 Task: Add a signature Allison Brown containing 'Respectfully, Allison Brown' to email address softage.1@softage.net and add a folder Recipes
Action: Key pressed n
Screenshot: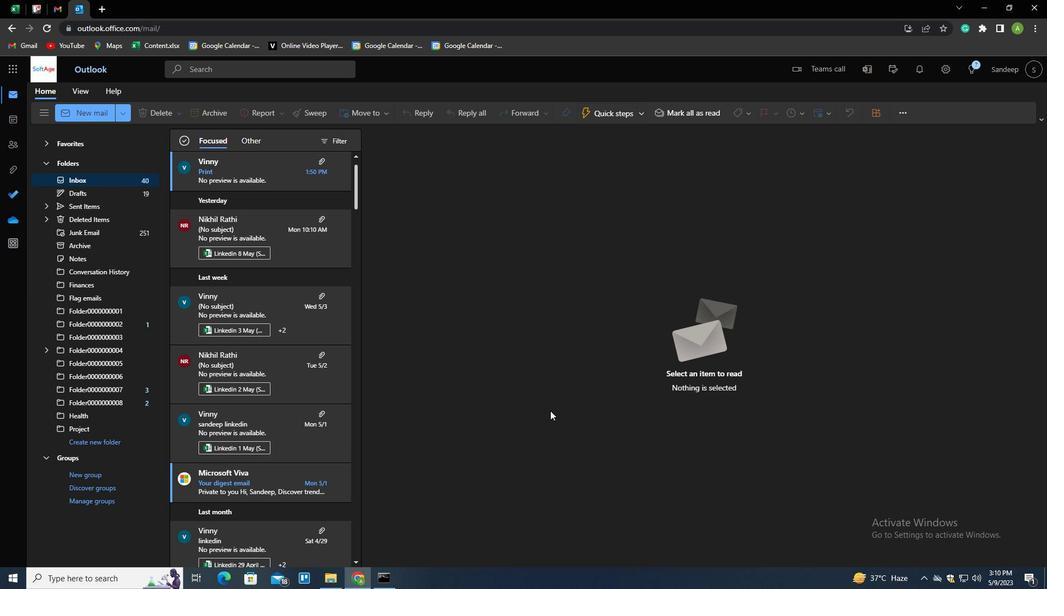 
Action: Mouse moved to (458, 169)
Screenshot: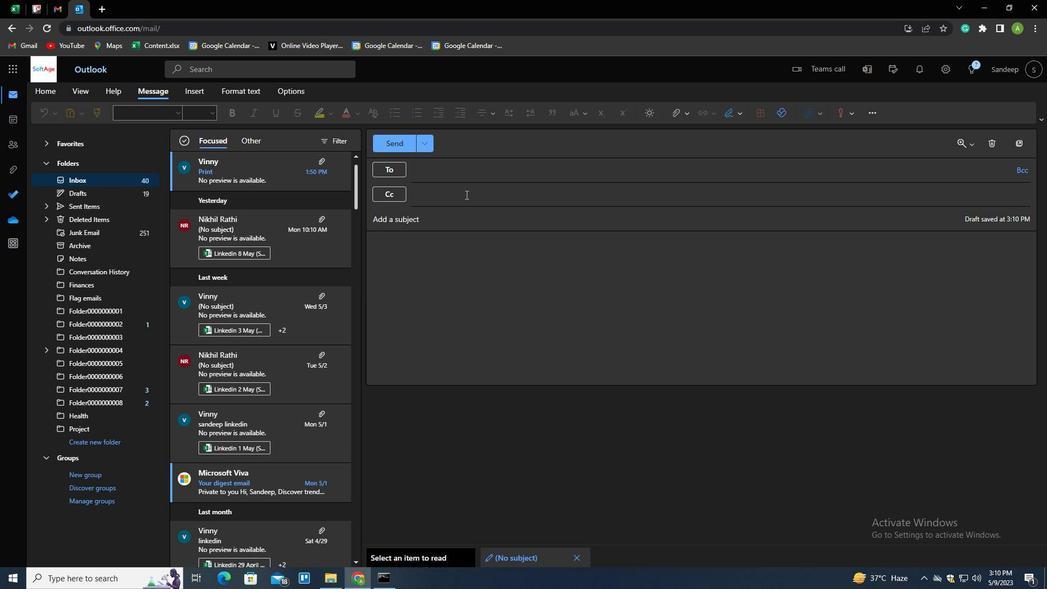 
Action: Mouse pressed left at (458, 169)
Screenshot: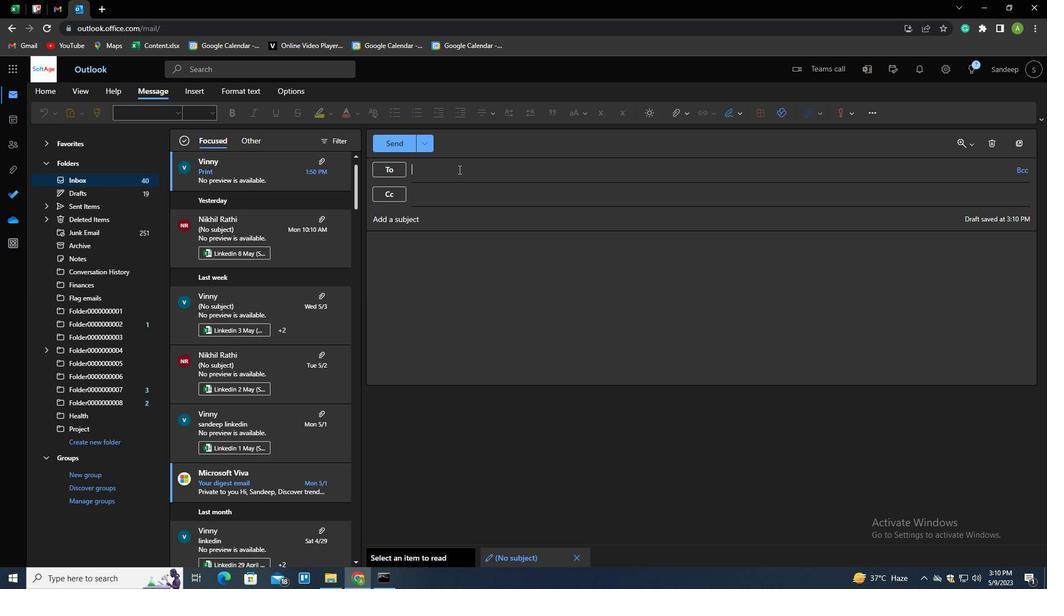 
Action: Mouse moved to (735, 116)
Screenshot: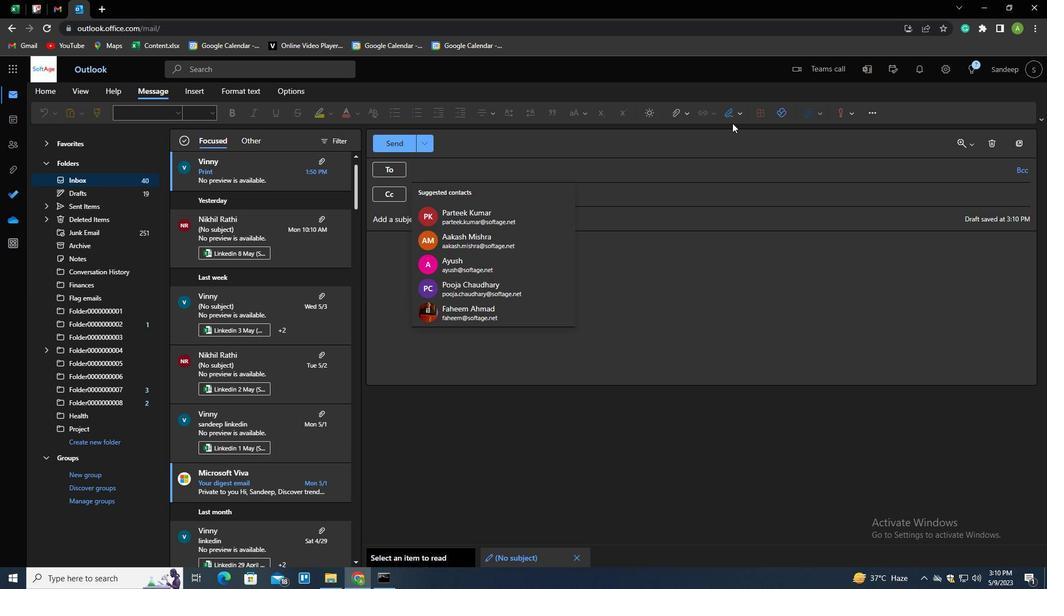 
Action: Mouse pressed left at (735, 116)
Screenshot: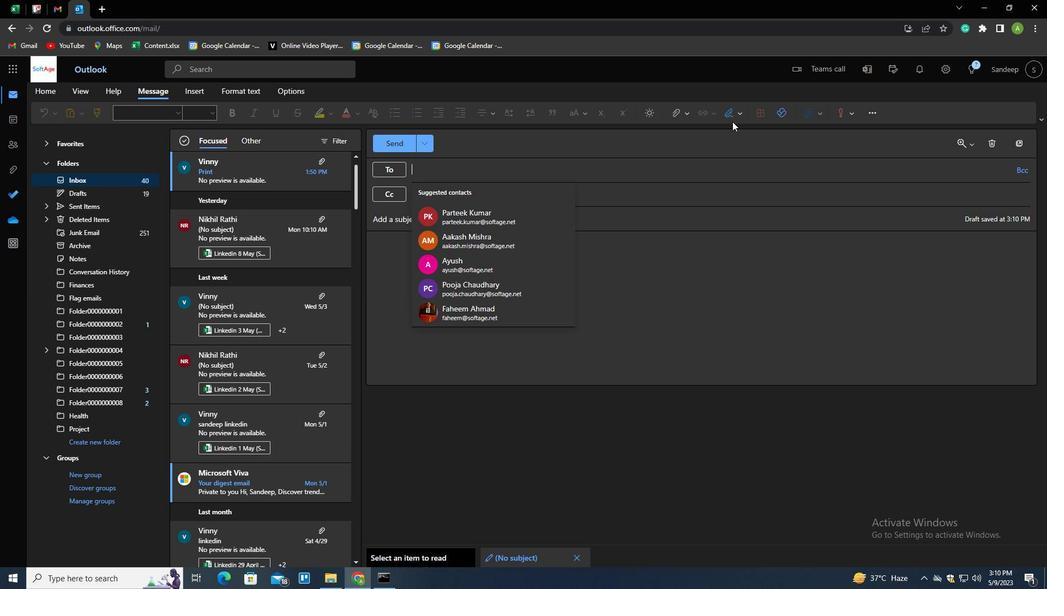 
Action: Mouse moved to (713, 134)
Screenshot: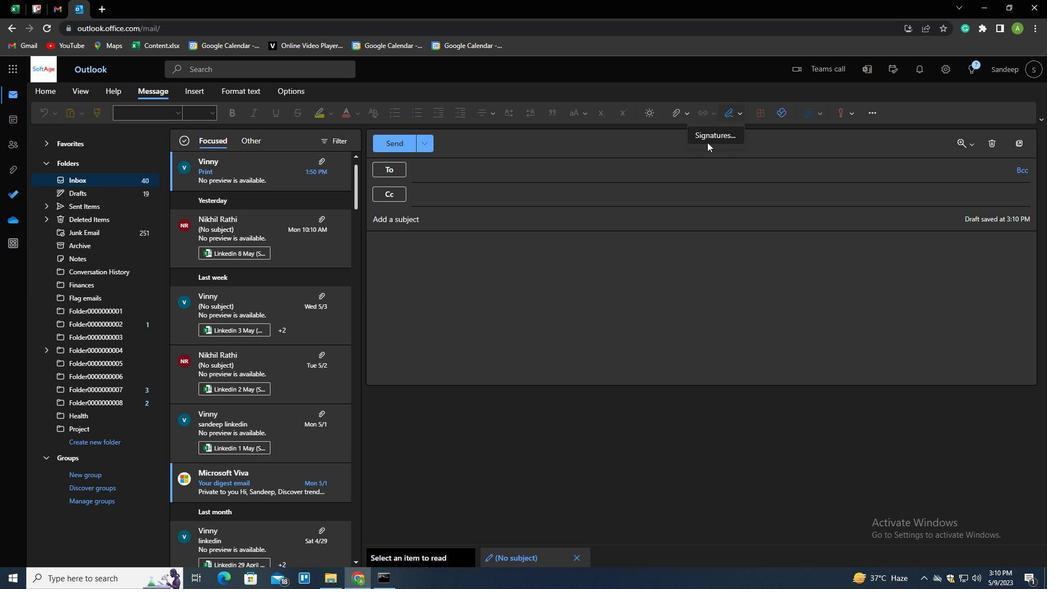 
Action: Mouse pressed left at (713, 134)
Screenshot: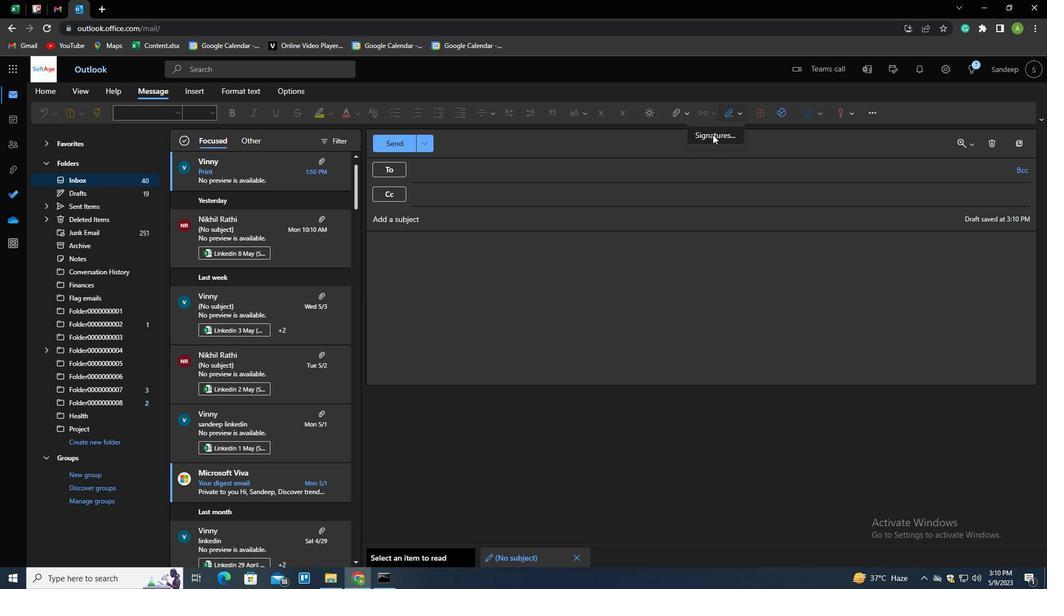 
Action: Mouse moved to (486, 199)
Screenshot: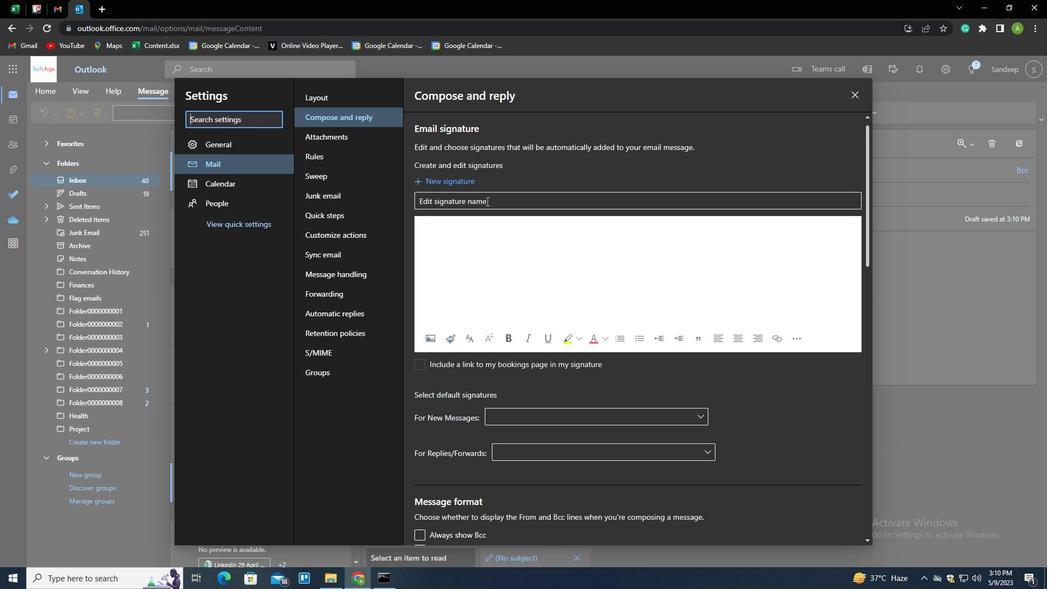 
Action: Mouse pressed left at (486, 199)
Screenshot: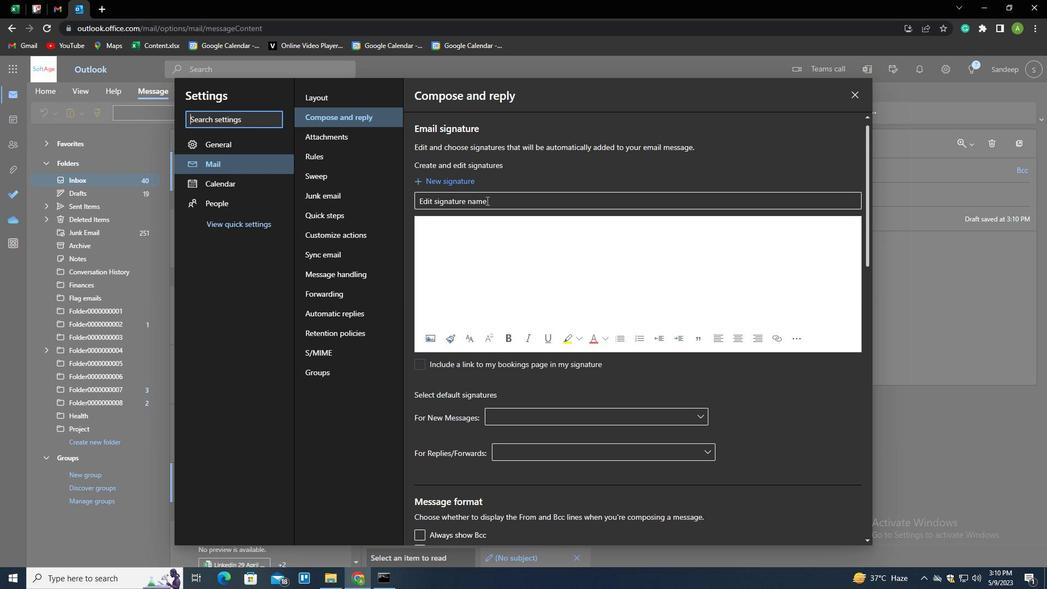 
Action: Key pressed <Key.shift><Key.shift><Key.shift><Key.shift><Key.shift><Key.shift><Key.shift>ALLISON<Key.space><Key.shift><Key.shift><Key.shift><Key.shift><Key.shift><Key.shift><Key.shift><Key.shift><Key.shift><Key.shift><Key.shift><Key.shift><Key.shift><Key.shift><Key.shift><Key.shift><Key.shift><Key.shift><Key.shift>BROWN
Screenshot: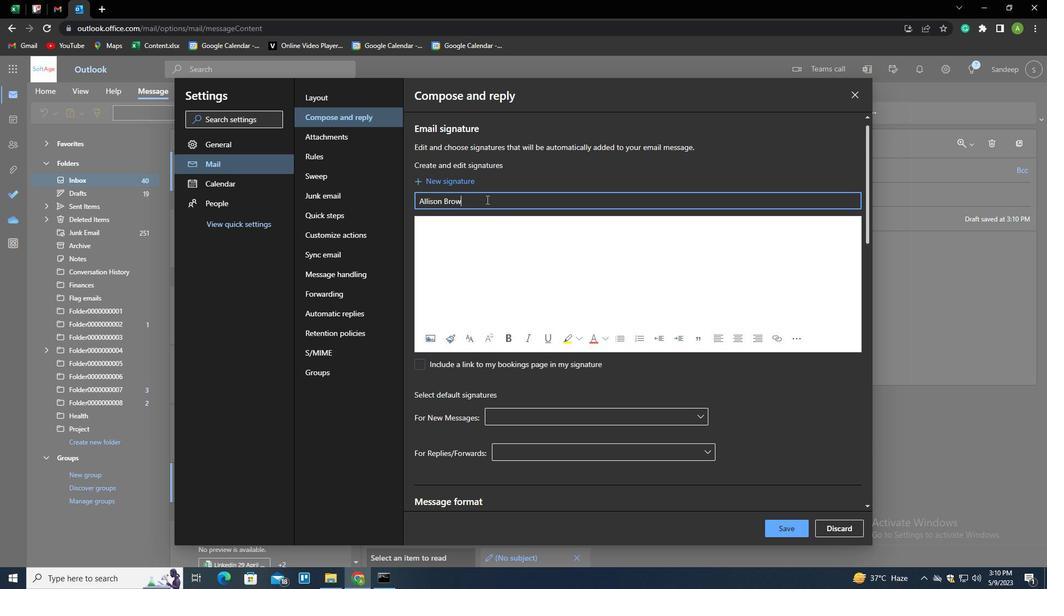 
Action: Mouse moved to (504, 239)
Screenshot: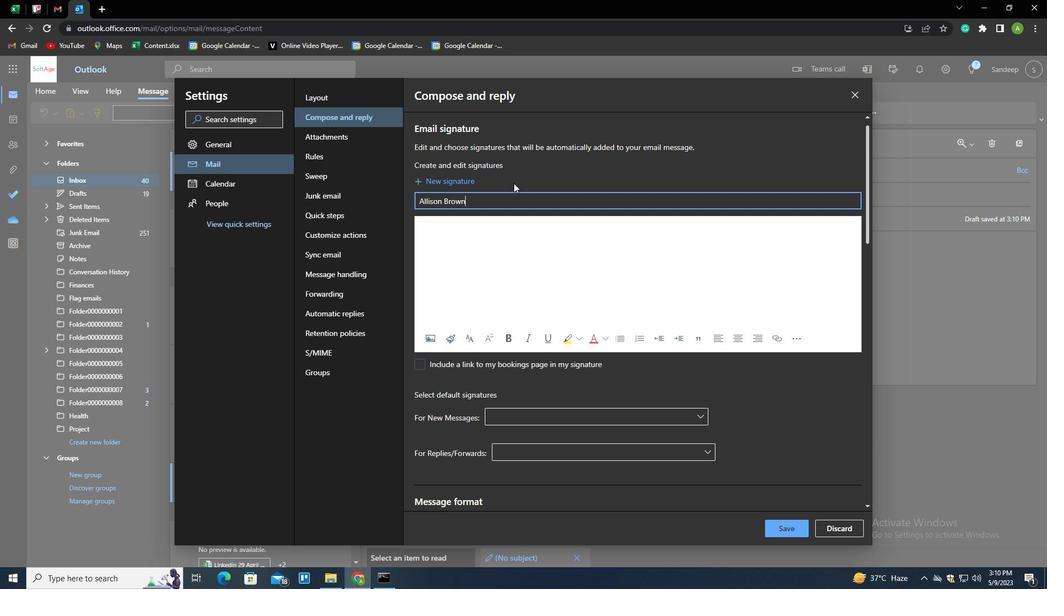 
Action: Mouse pressed left at (504, 239)
Screenshot: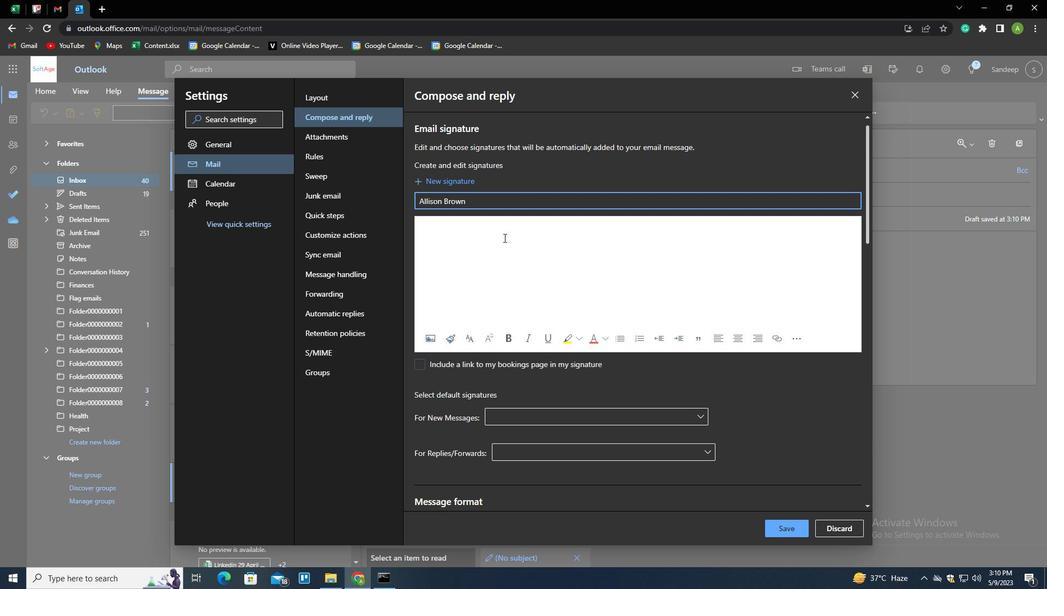 
Action: Mouse moved to (503, 239)
Screenshot: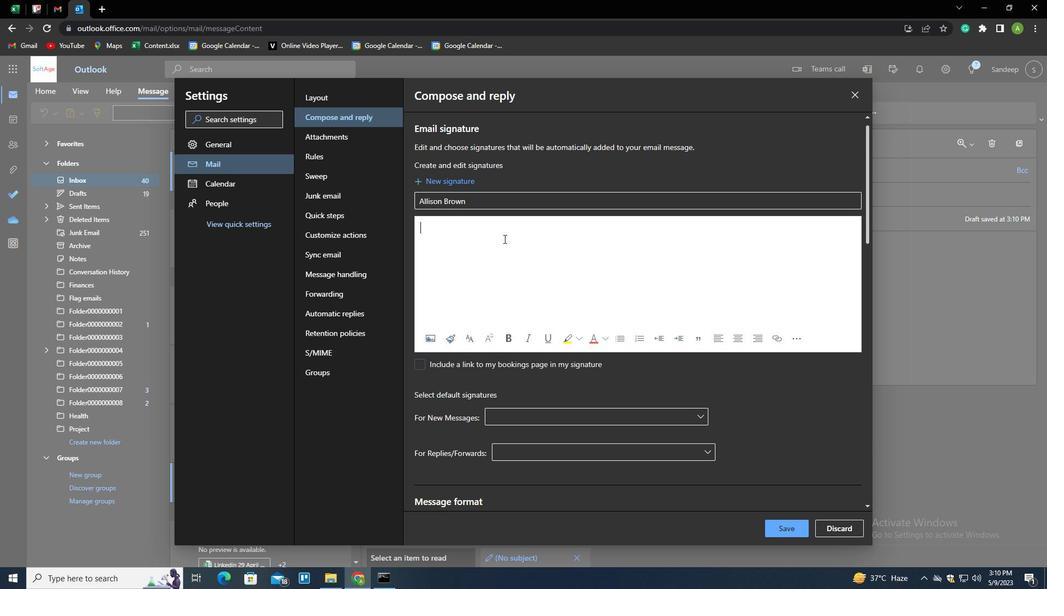 
Action: Key pressed <Key.shift_r><Key.enter><Key.enter><Key.enter><Key.enter><Key.enter><Key.shift>RESPECTFULLY,<Key.shift_r><Key.enter><Key.shift>ALLISON<Key.space><Key.shift>BROWN
Screenshot: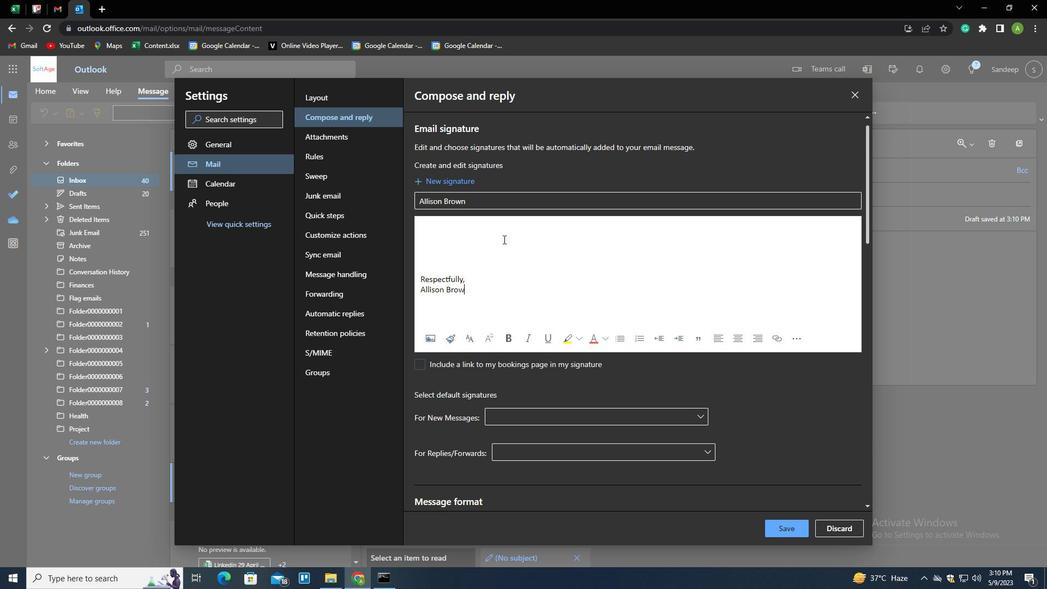 
Action: Mouse moved to (789, 531)
Screenshot: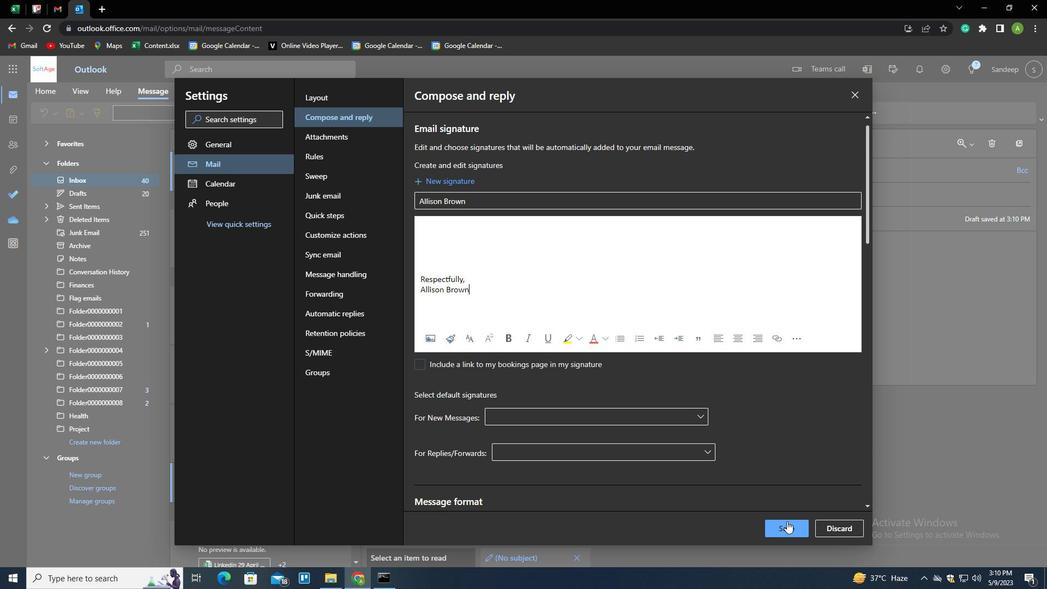 
Action: Mouse pressed left at (789, 531)
Screenshot: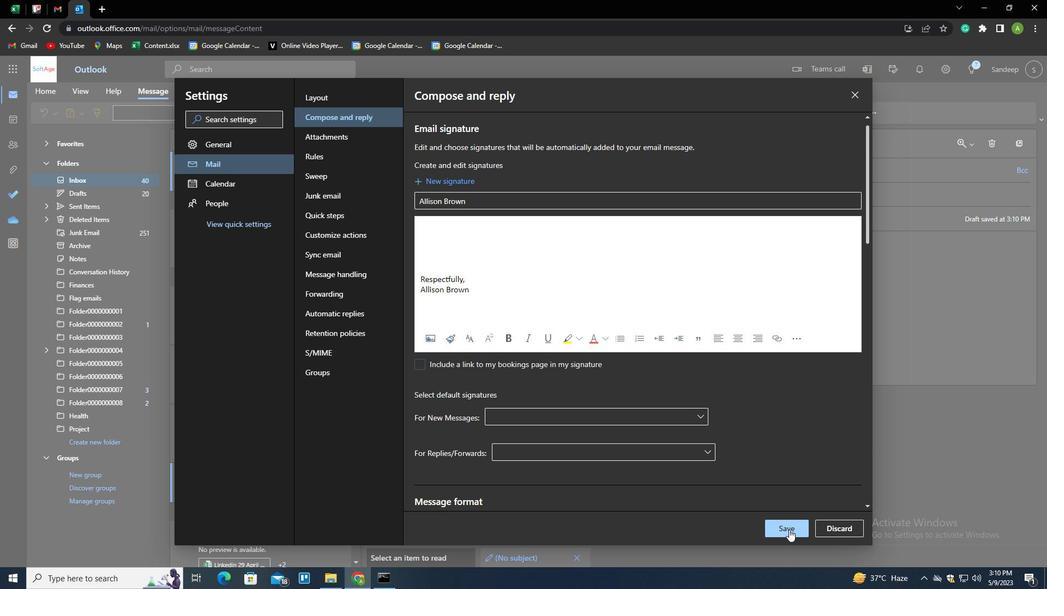 
Action: Mouse moved to (922, 273)
Screenshot: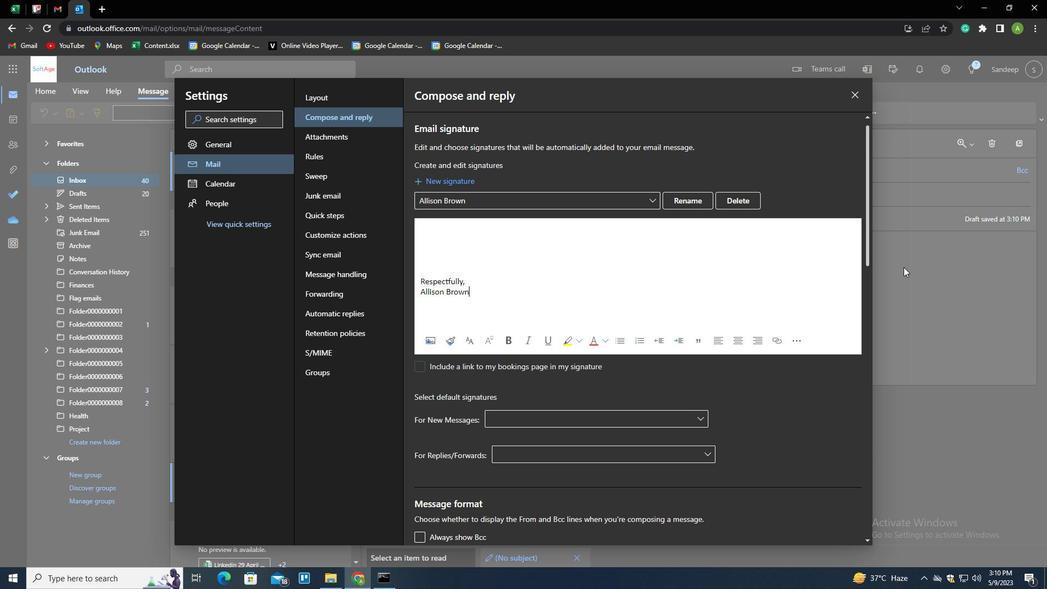 
Action: Mouse pressed left at (922, 273)
Screenshot: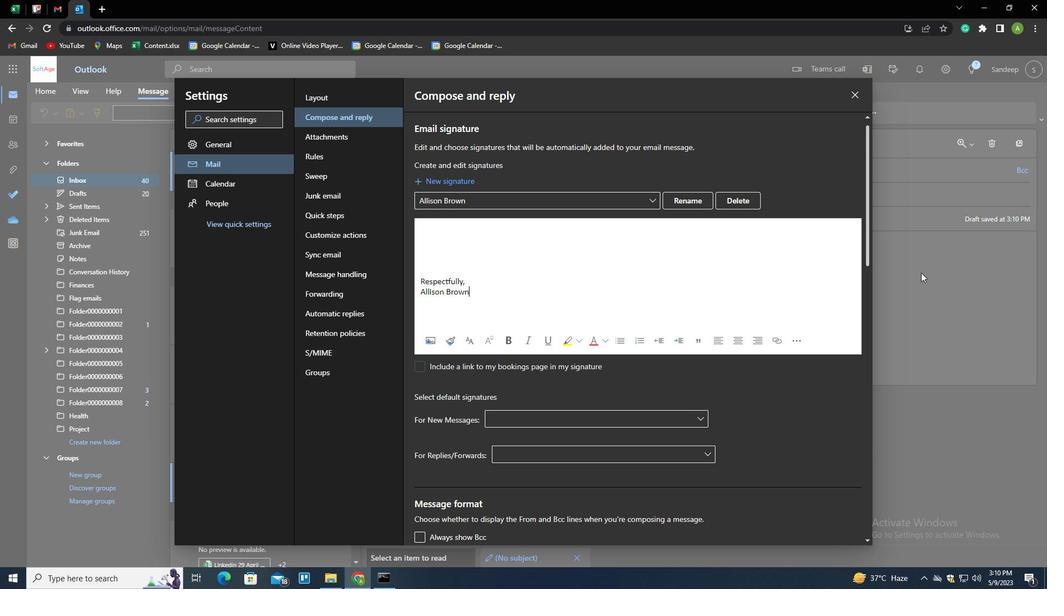
Action: Mouse moved to (731, 117)
Screenshot: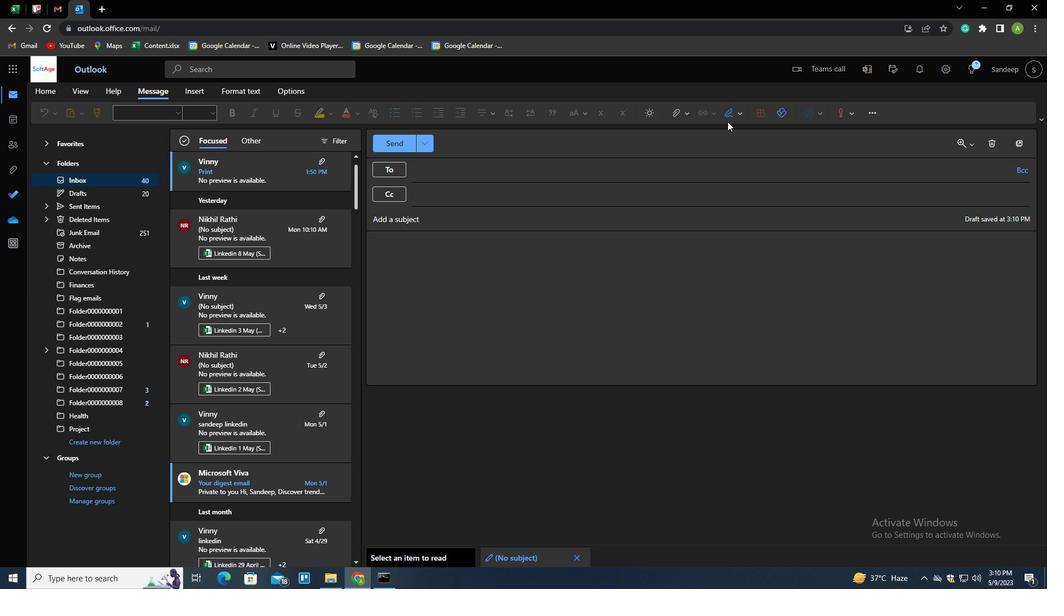 
Action: Mouse pressed left at (731, 117)
Screenshot: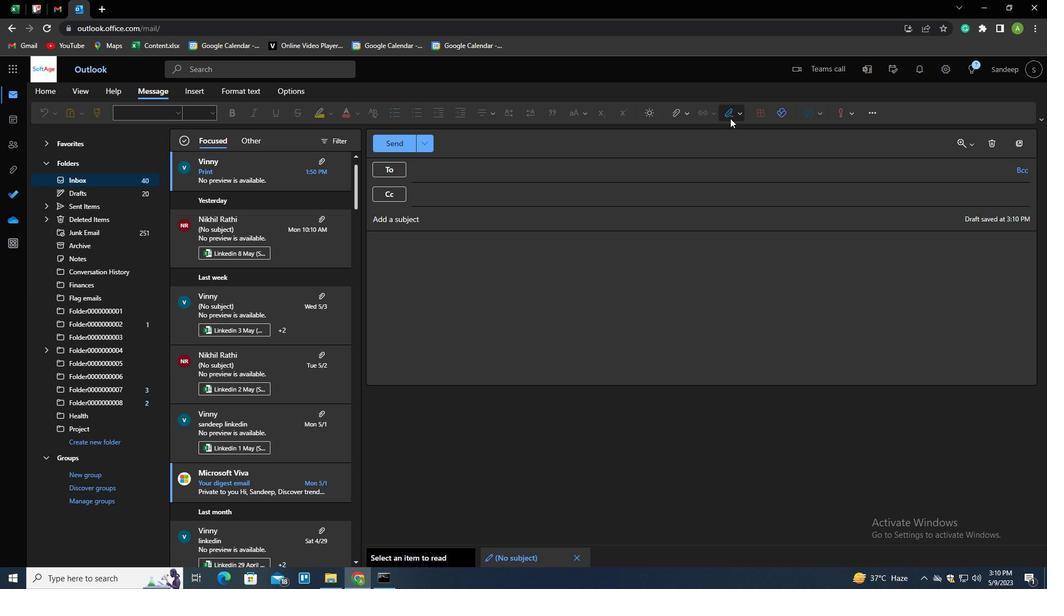 
Action: Mouse moved to (724, 136)
Screenshot: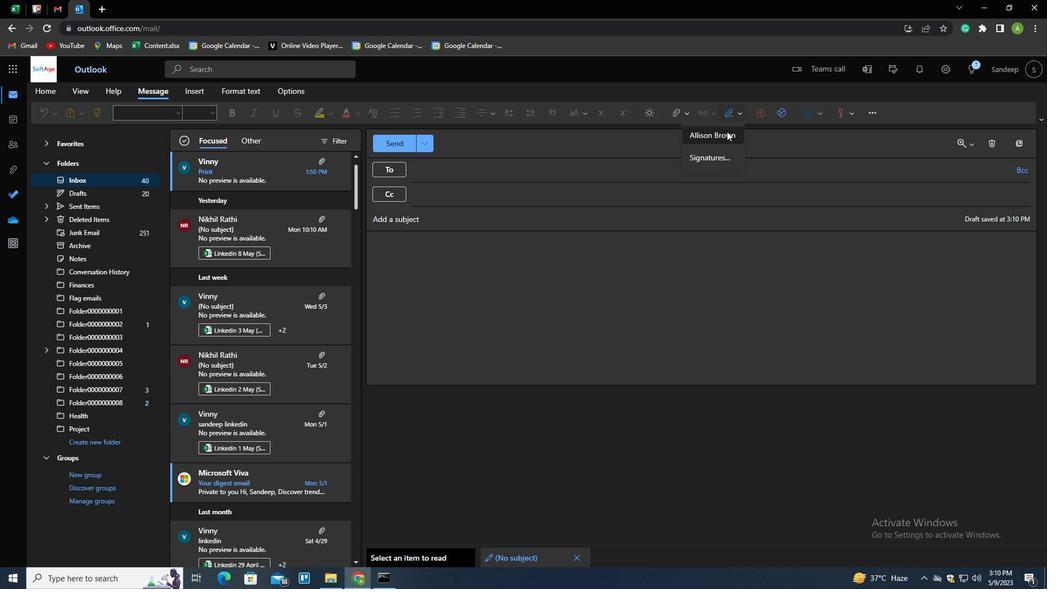 
Action: Mouse pressed left at (724, 136)
Screenshot: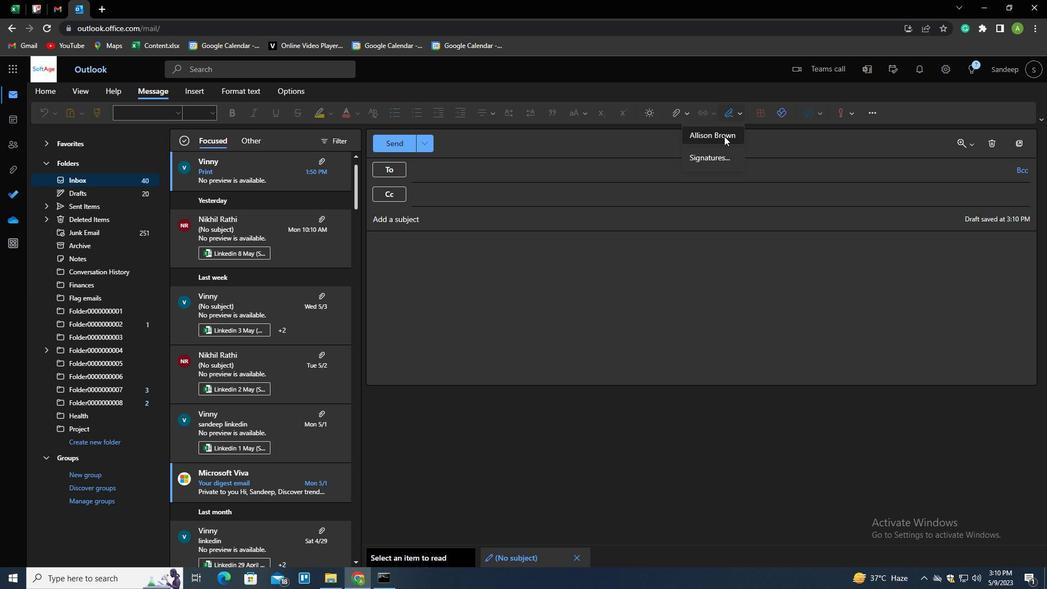 
Action: Mouse moved to (434, 173)
Screenshot: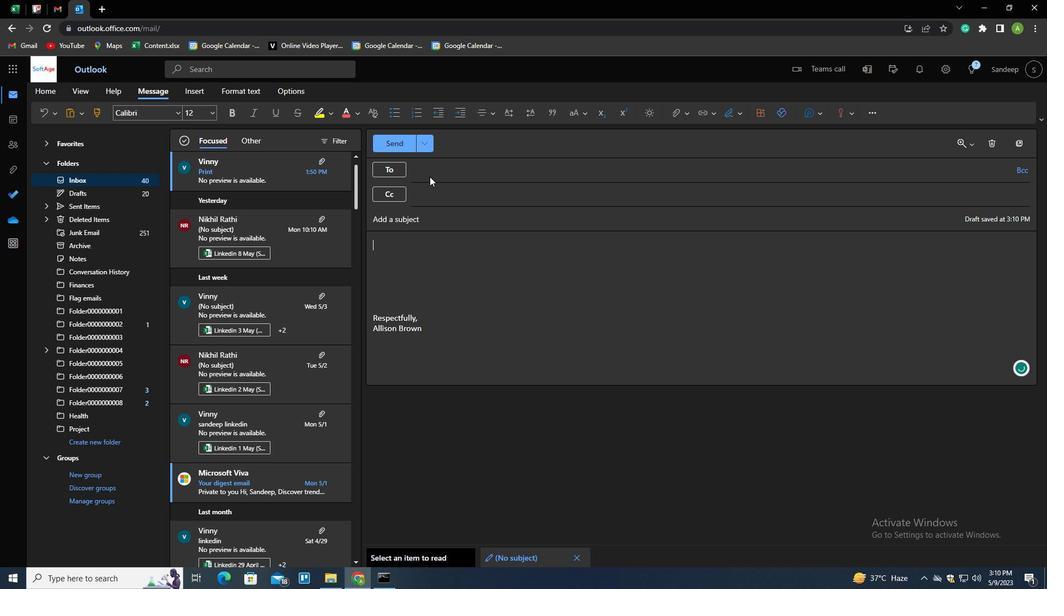 
Action: Mouse pressed left at (434, 173)
Screenshot: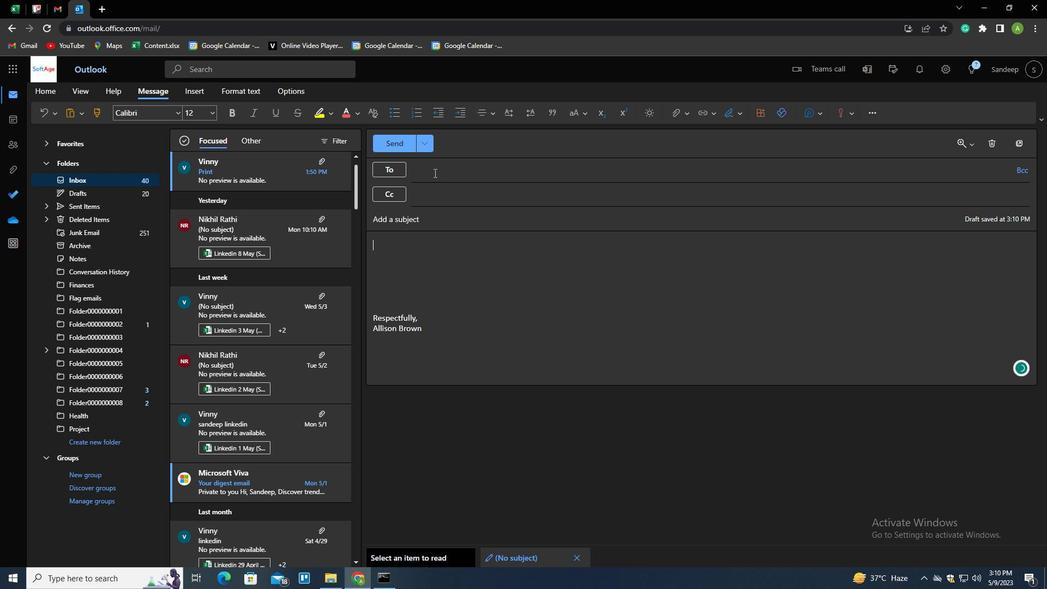 
Action: Key pressed SOFTAGE.<Key.shift>1<Key.shift>@SOFTAGE.NET<Key.down><Key.enter>
Screenshot: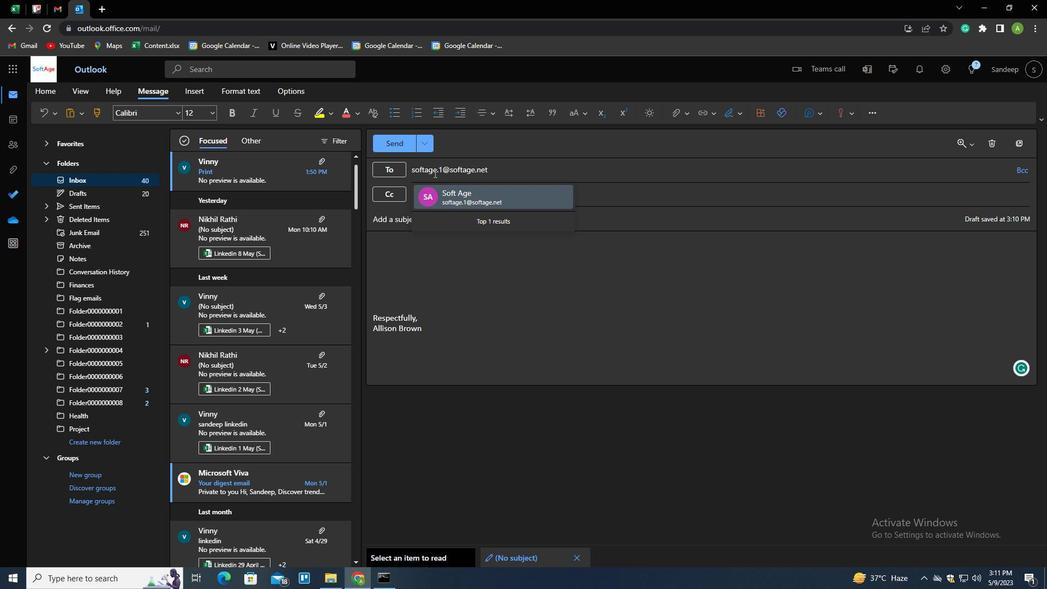 
Action: Mouse moved to (114, 442)
Screenshot: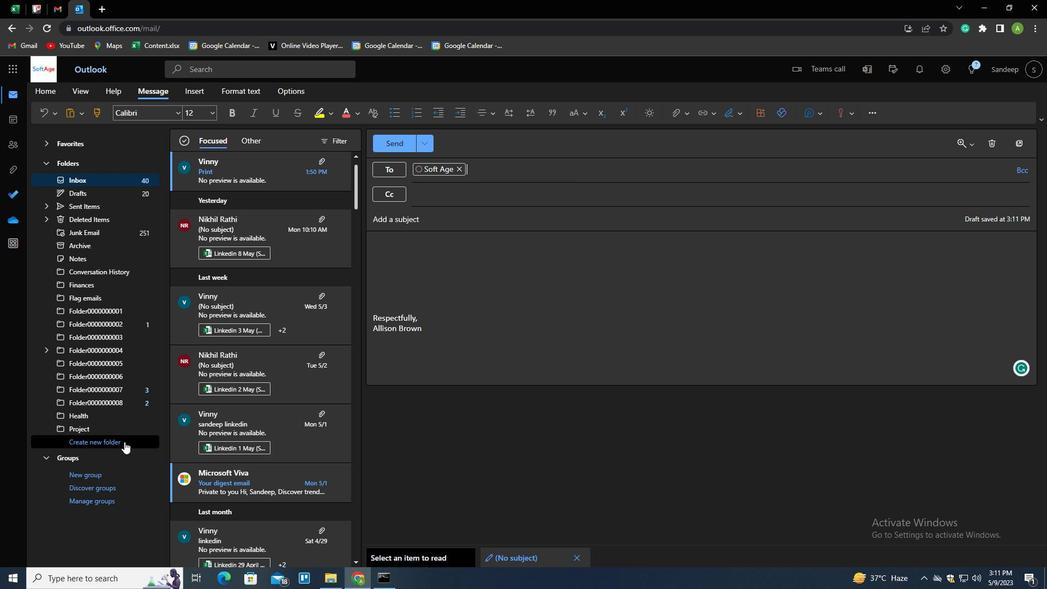 
Action: Mouse pressed left at (114, 442)
Screenshot: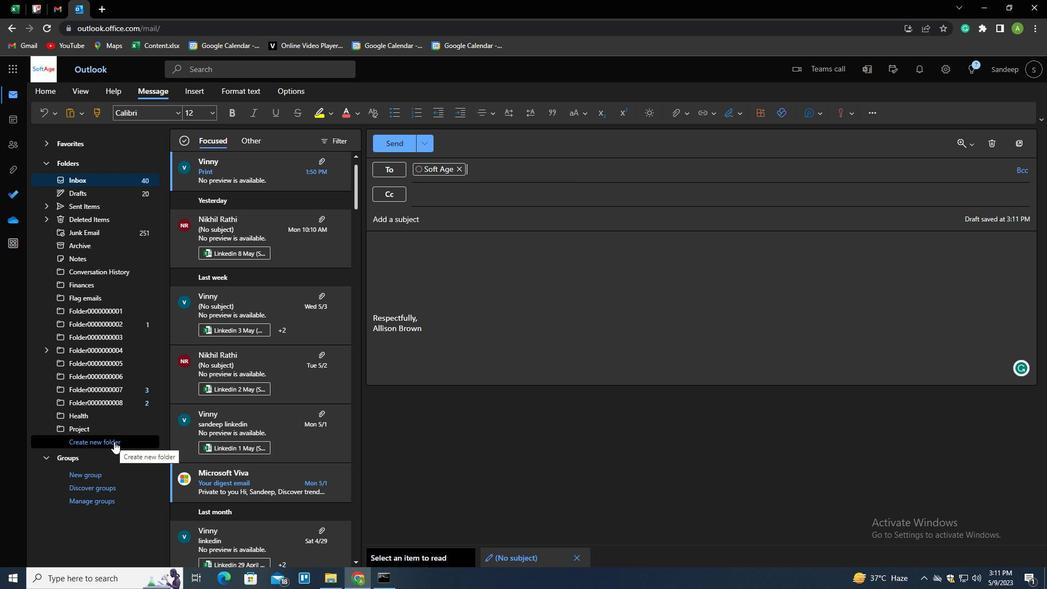 
Action: Mouse moved to (113, 442)
Screenshot: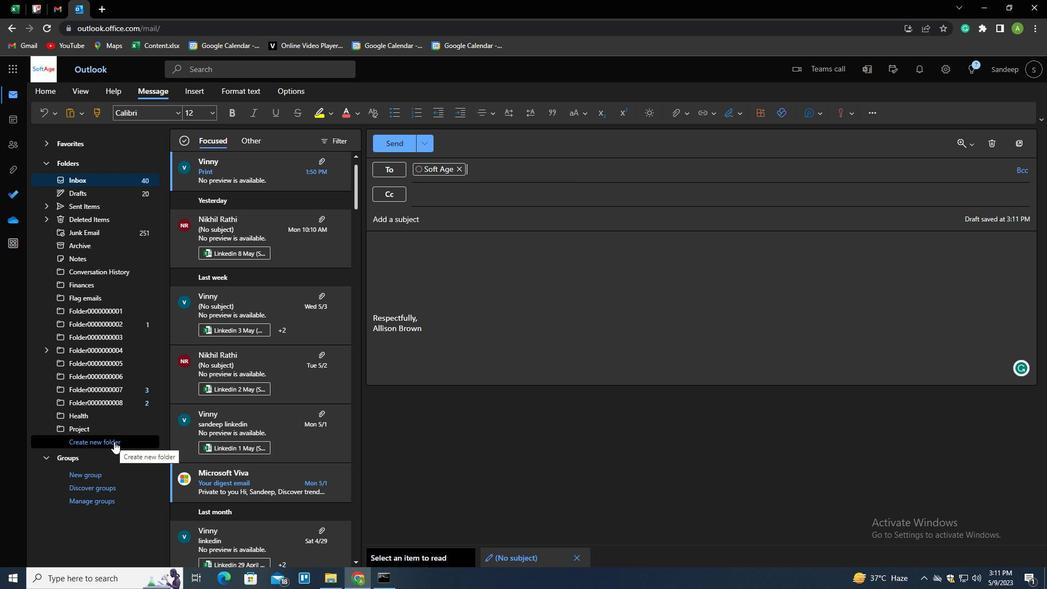 
Action: Key pressed <Key.shift>RECIPES<Key.enter>
Screenshot: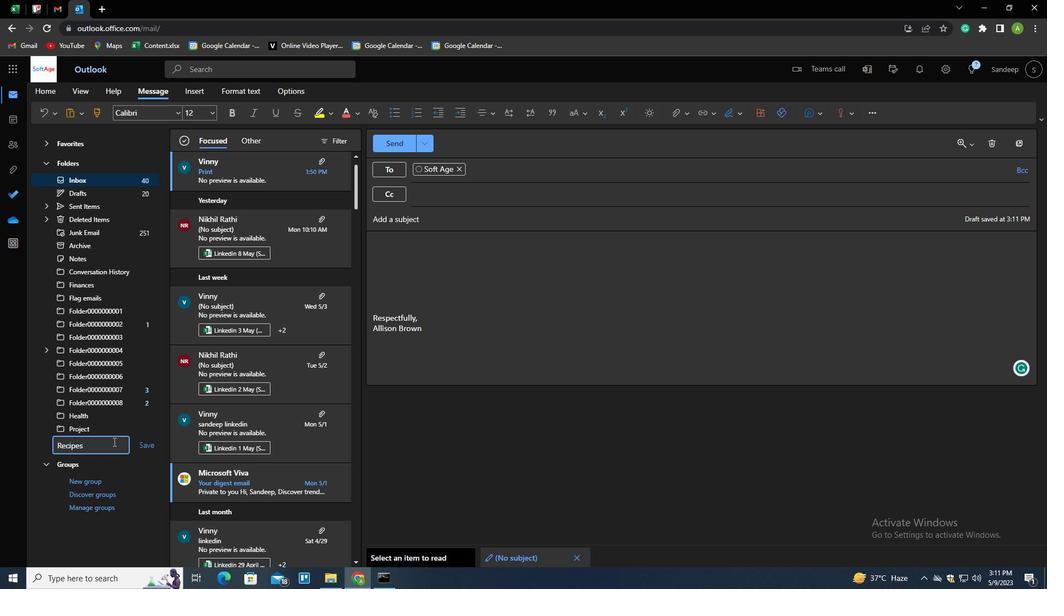 
